 Task: Look for products in the category "Enzymes" from Mrm only.
Action: Mouse moved to (255, 140)
Screenshot: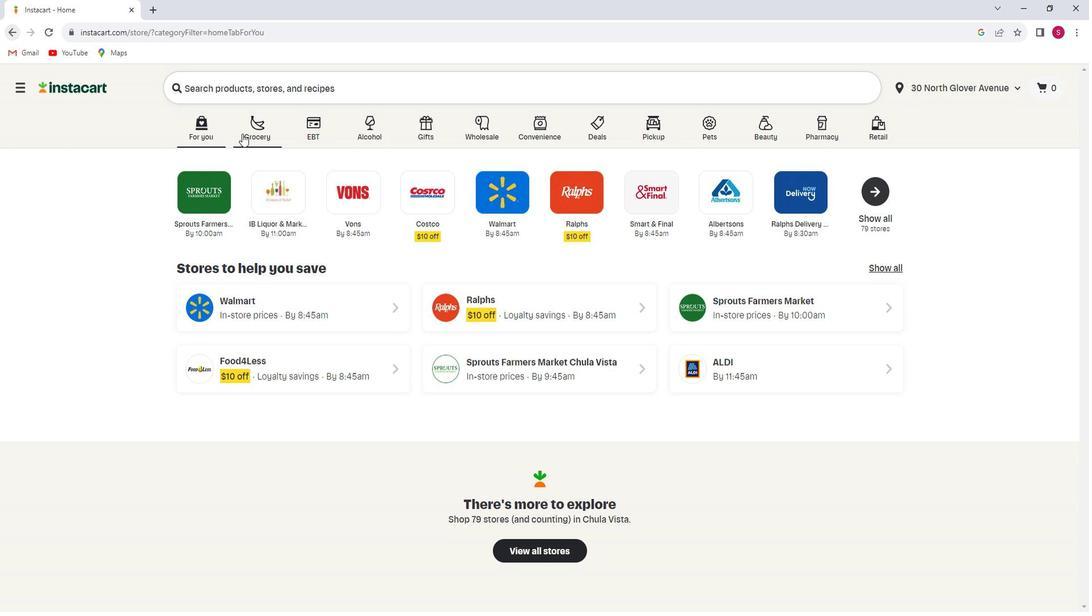 
Action: Mouse pressed left at (255, 140)
Screenshot: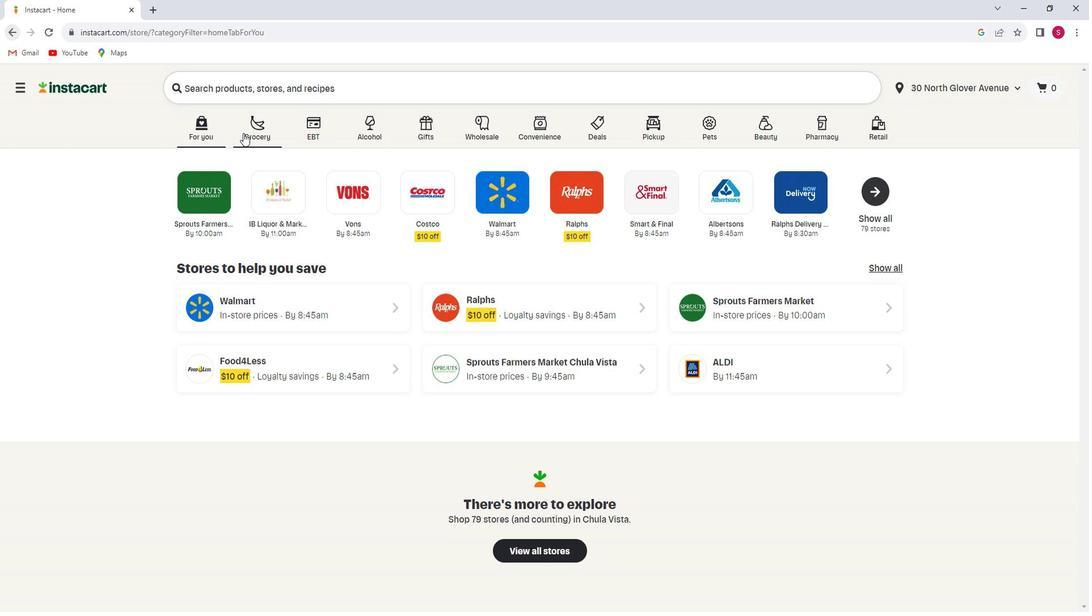 
Action: Mouse moved to (295, 347)
Screenshot: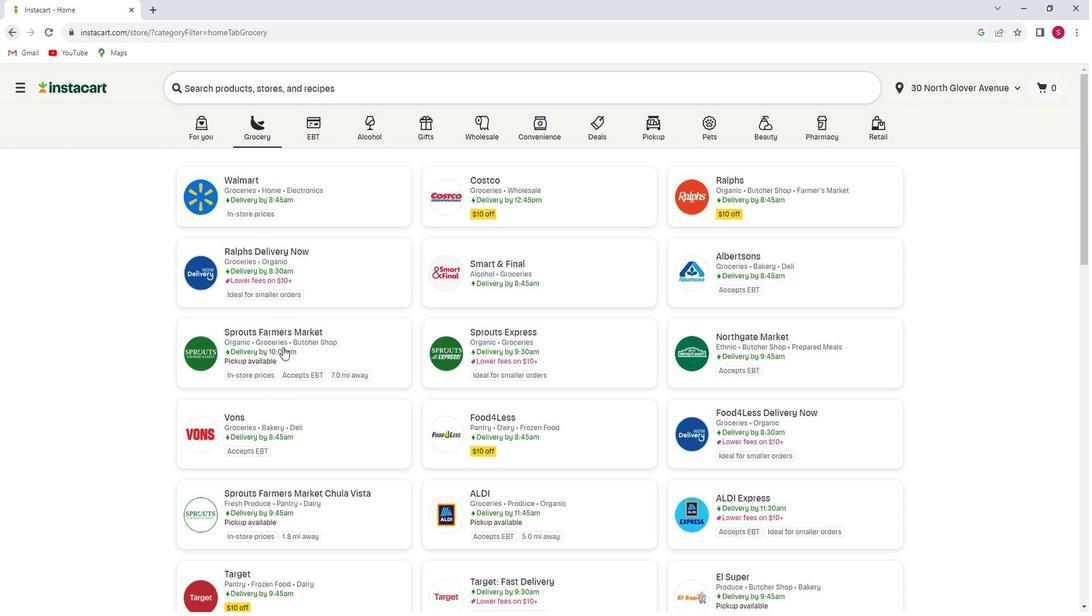 
Action: Mouse pressed left at (295, 347)
Screenshot: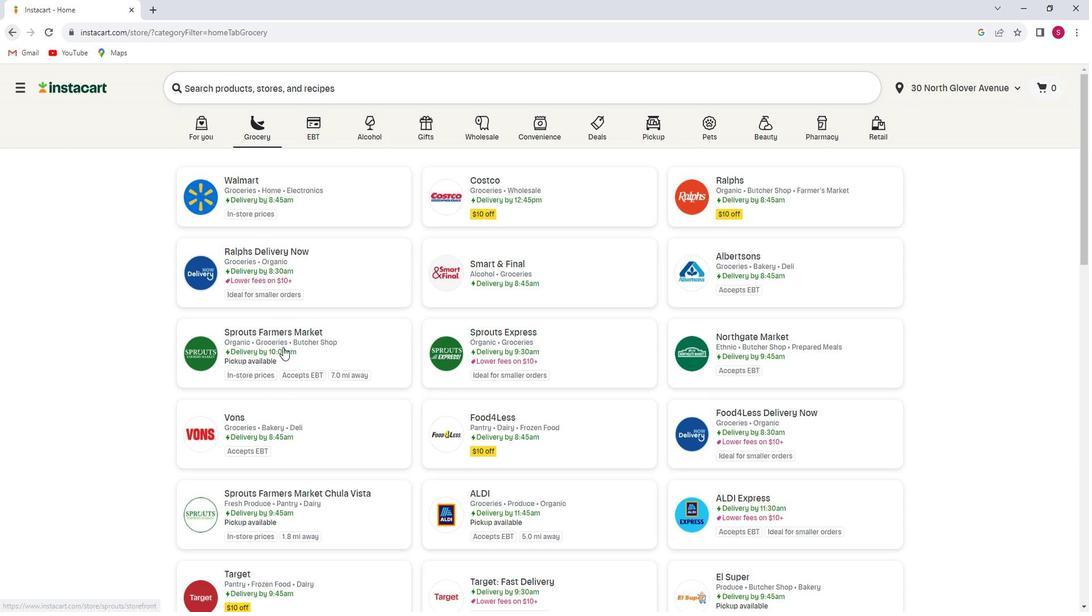 
Action: Mouse moved to (115, 385)
Screenshot: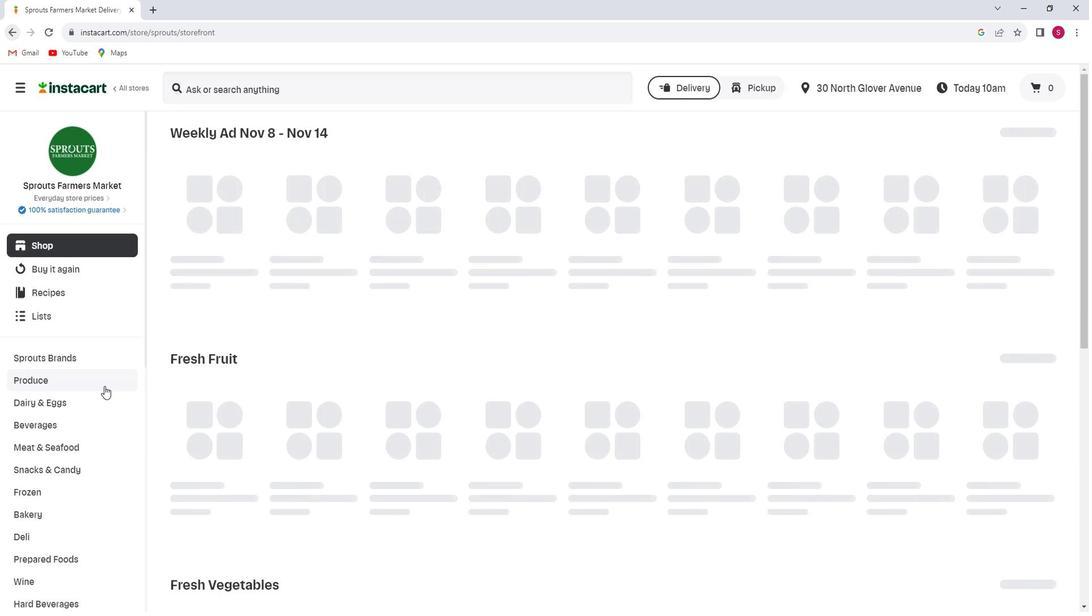 
Action: Mouse scrolled (115, 385) with delta (0, 0)
Screenshot: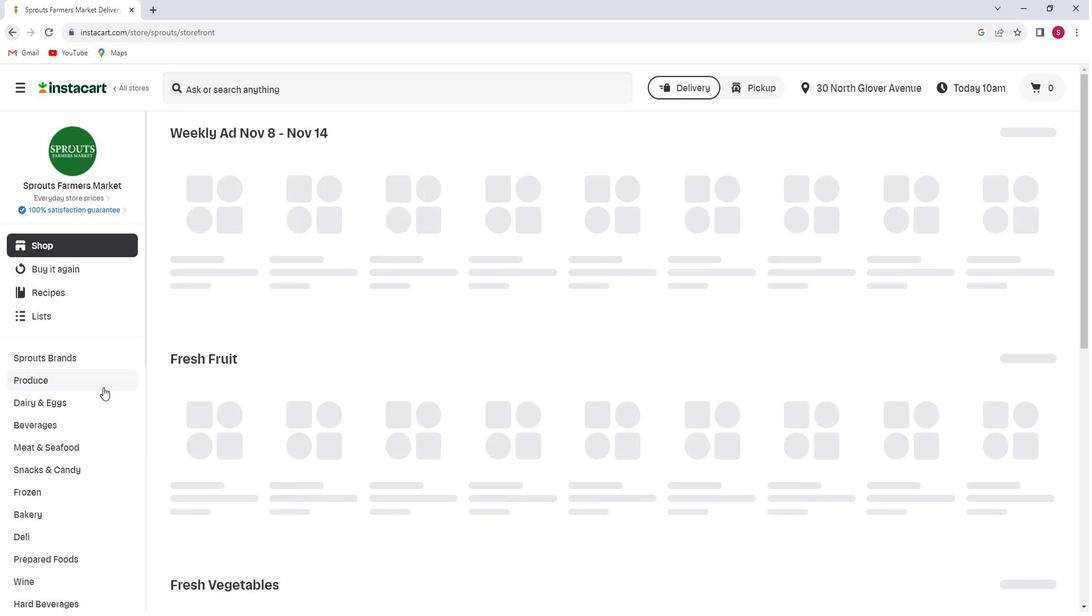 
Action: Mouse scrolled (115, 385) with delta (0, 0)
Screenshot: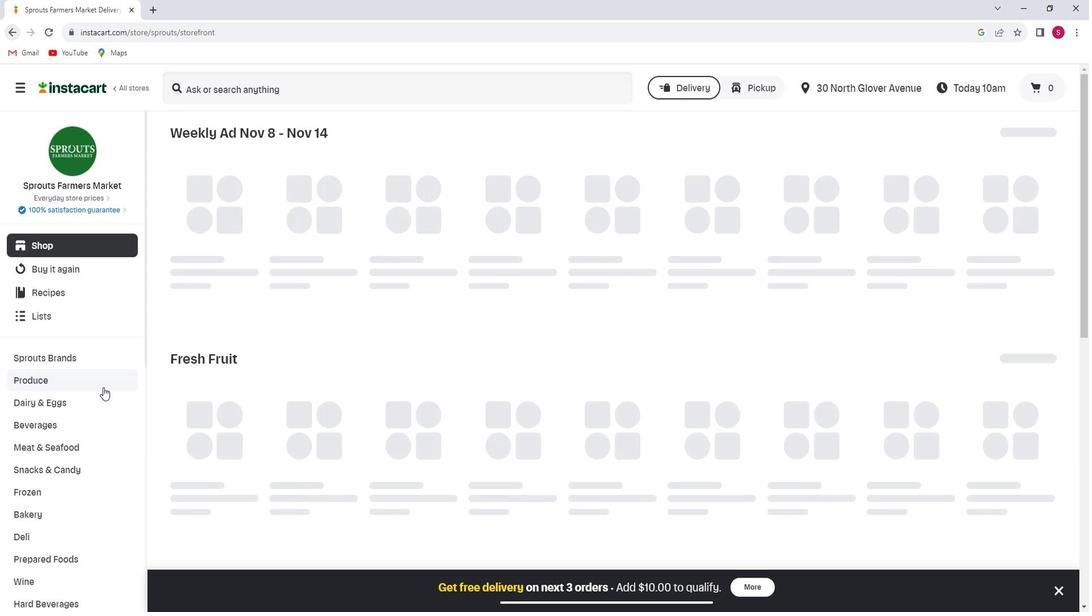 
Action: Mouse scrolled (115, 385) with delta (0, 0)
Screenshot: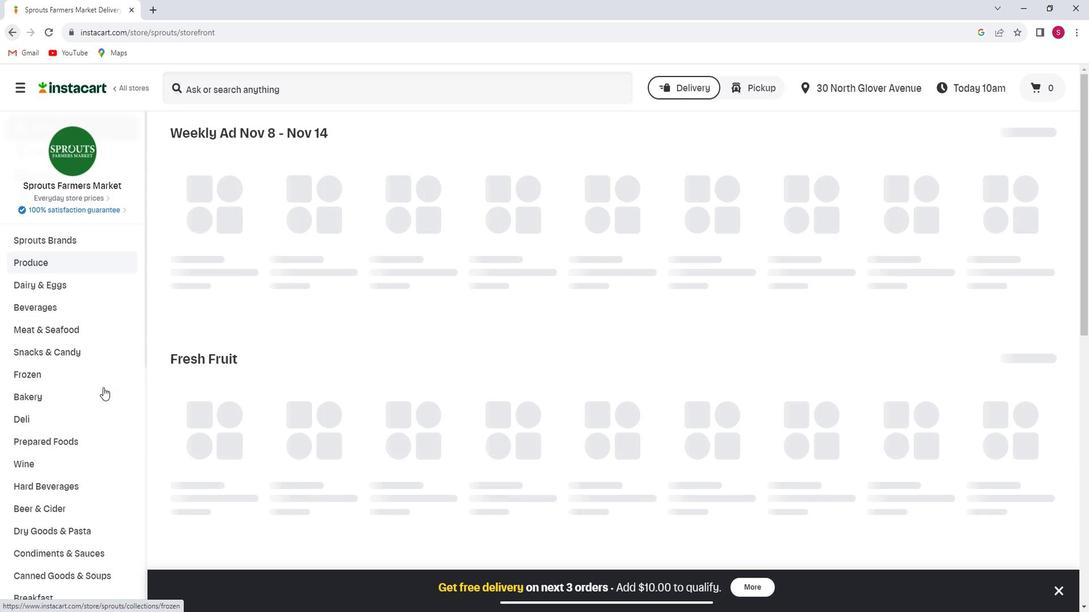 
Action: Mouse scrolled (115, 385) with delta (0, 0)
Screenshot: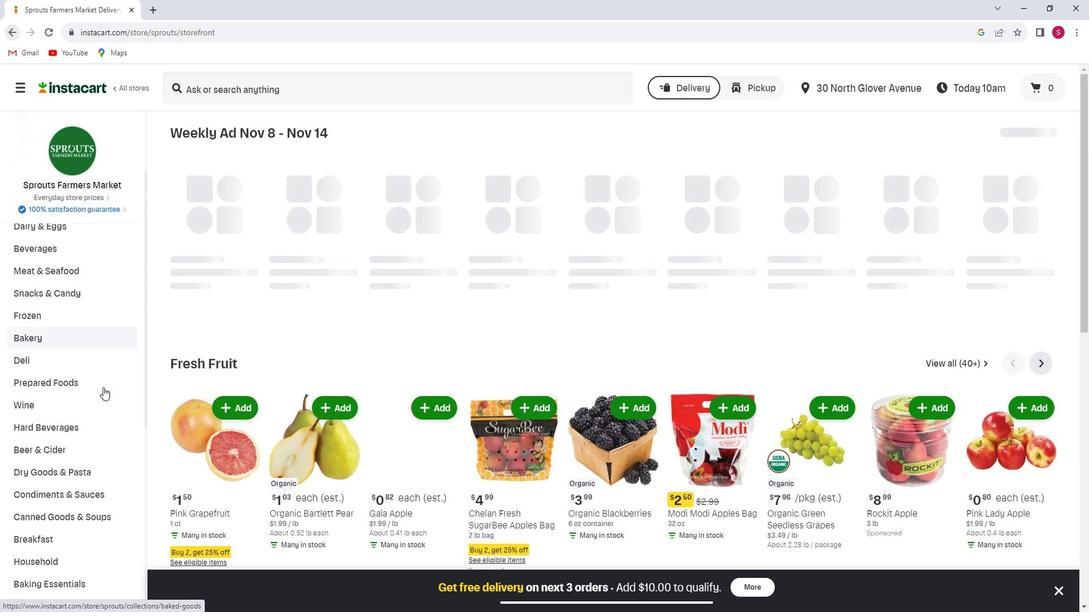 
Action: Mouse moved to (94, 394)
Screenshot: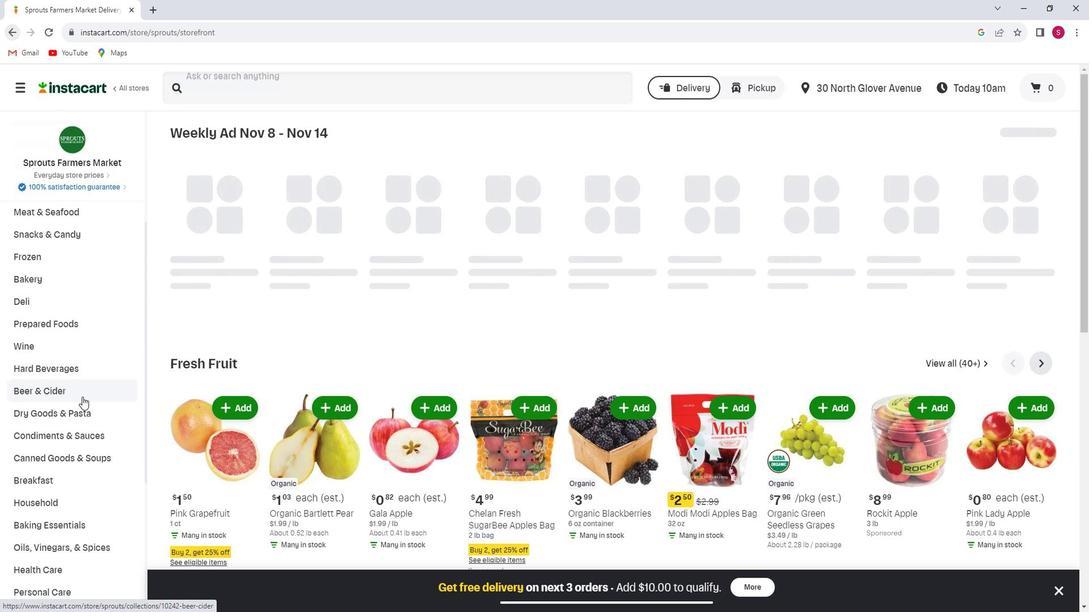 
Action: Mouse scrolled (94, 394) with delta (0, 0)
Screenshot: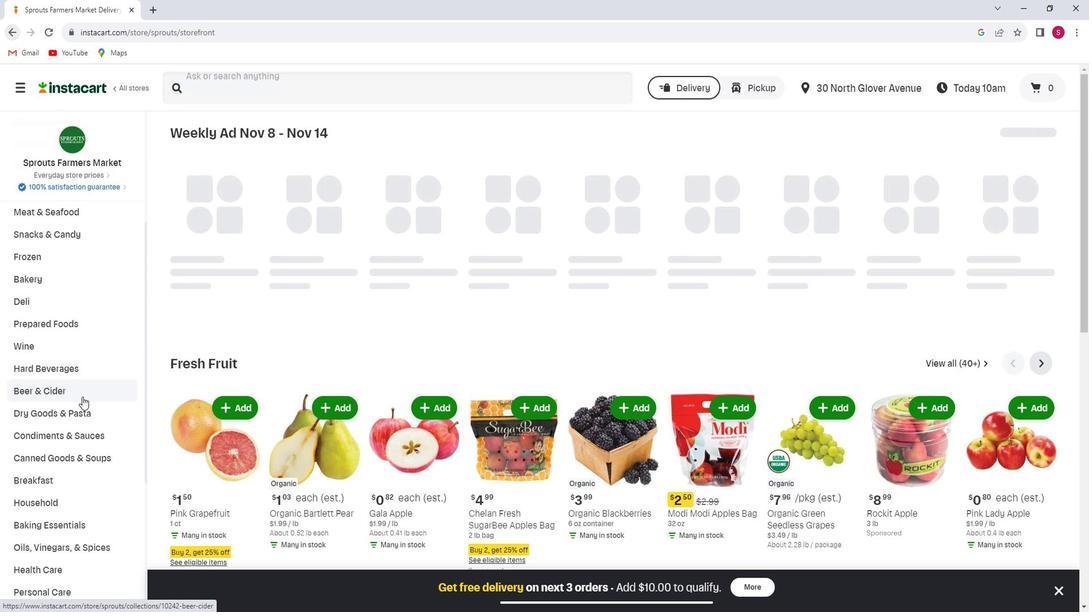 
Action: Mouse scrolled (94, 394) with delta (0, 0)
Screenshot: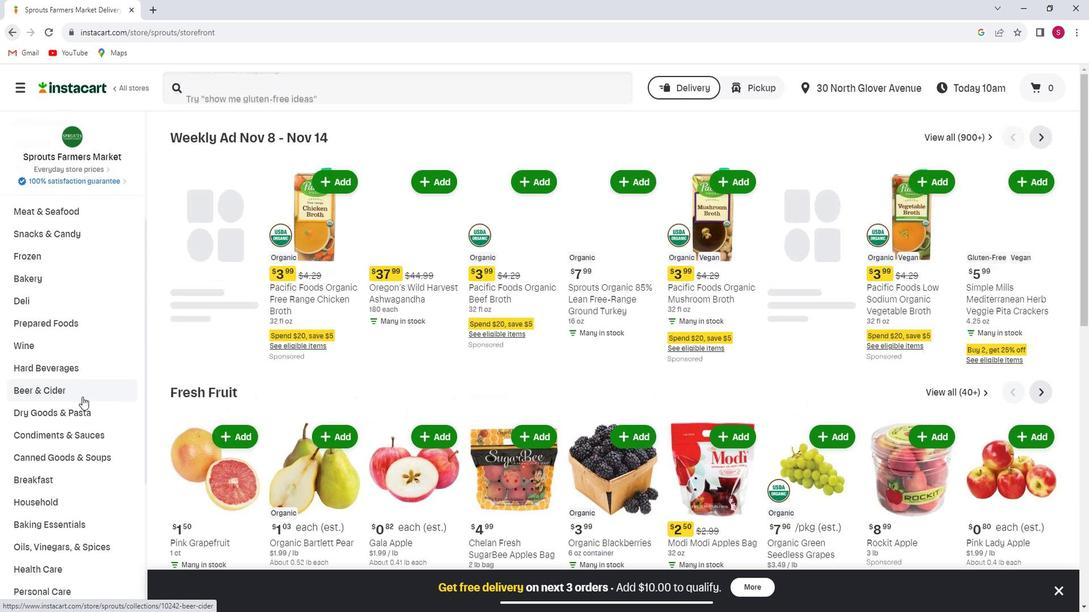 
Action: Mouse moved to (86, 400)
Screenshot: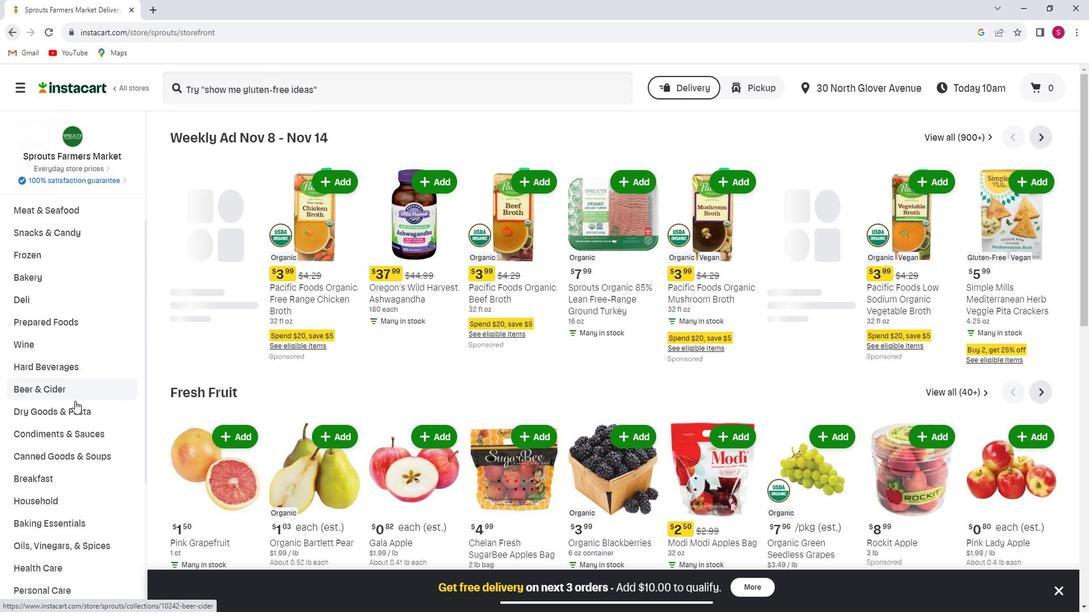 
Action: Mouse scrolled (86, 400) with delta (0, 0)
Screenshot: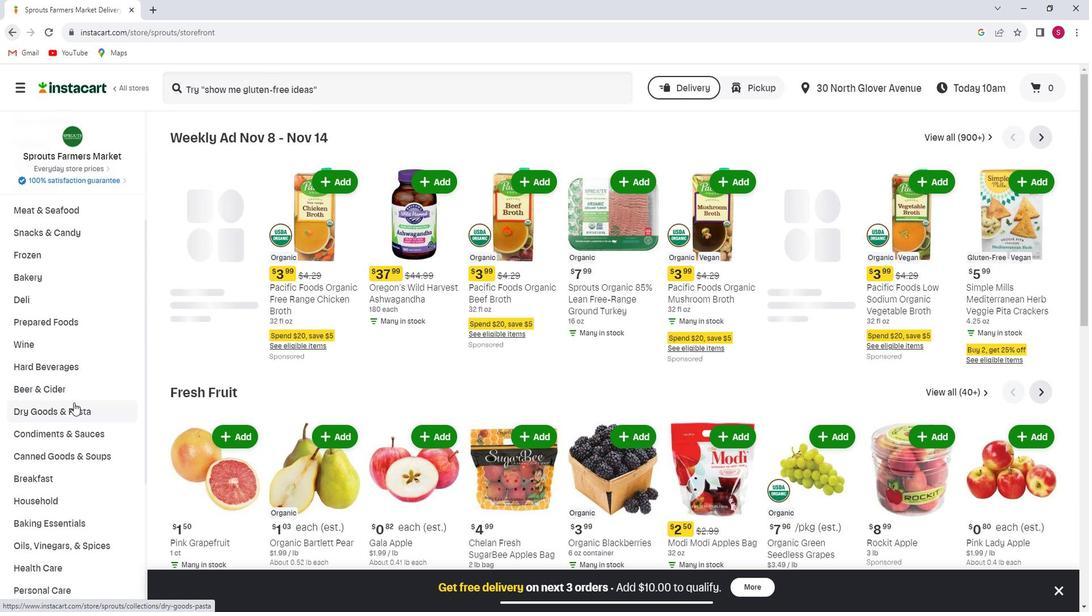 
Action: Mouse moved to (85, 403)
Screenshot: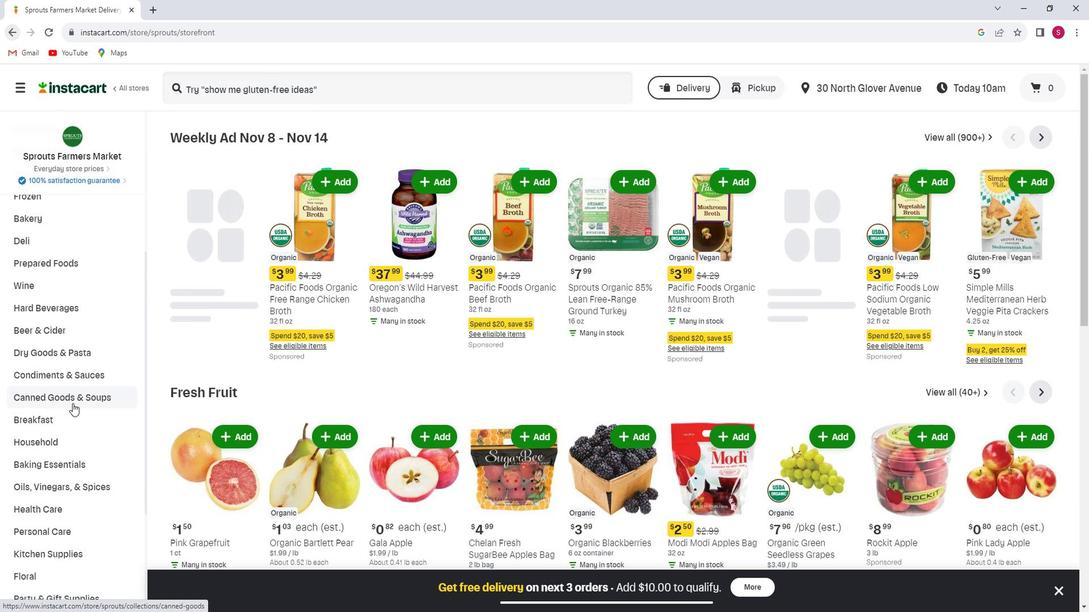 
Action: Mouse scrolled (85, 402) with delta (0, 0)
Screenshot: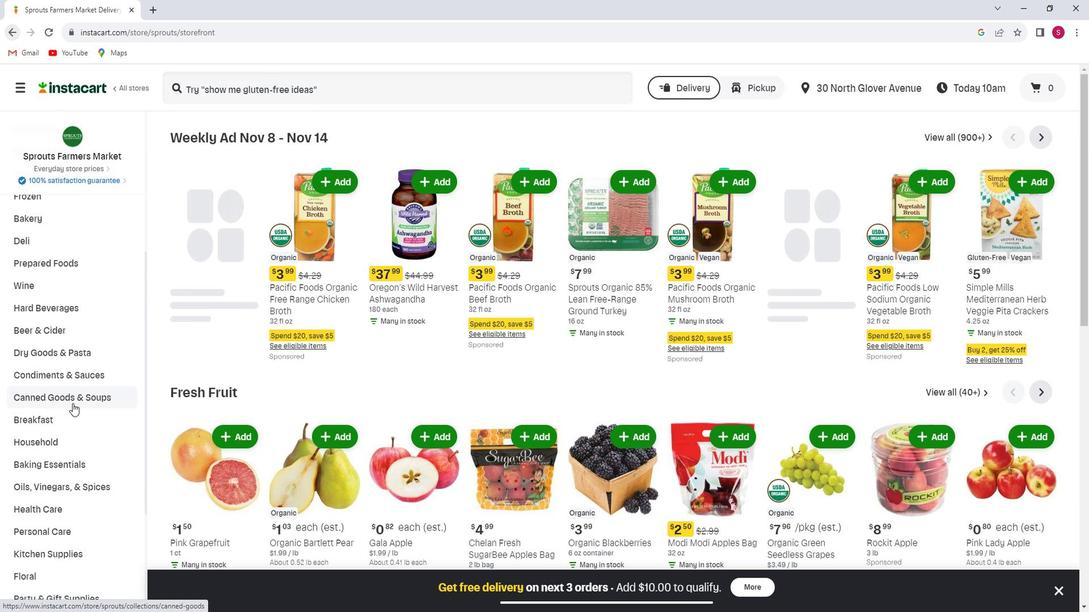 
Action: Mouse moved to (85, 403)
Screenshot: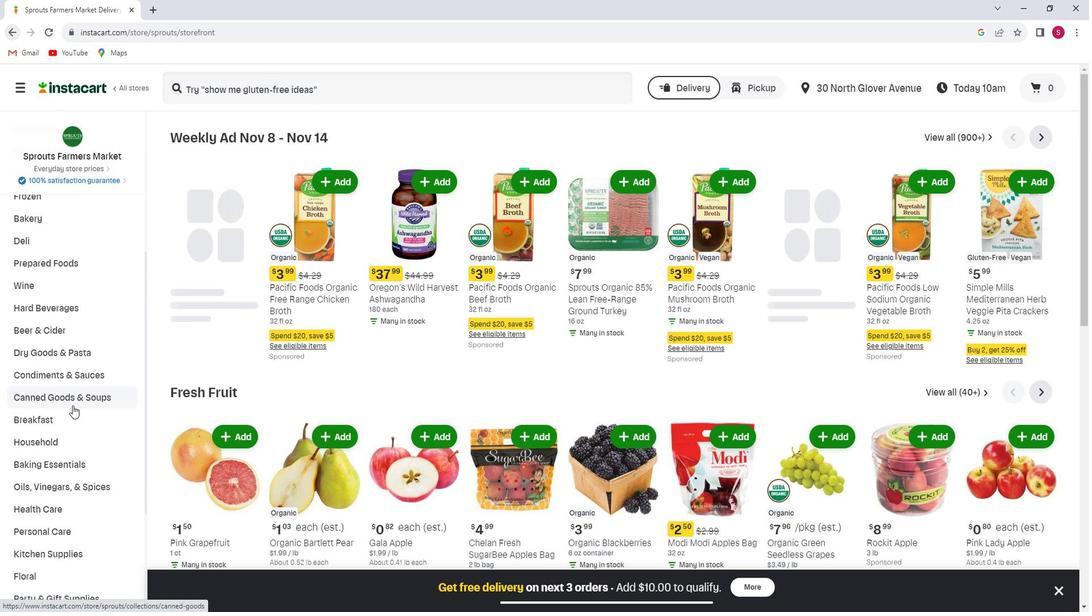 
Action: Mouse scrolled (85, 403) with delta (0, 0)
Screenshot: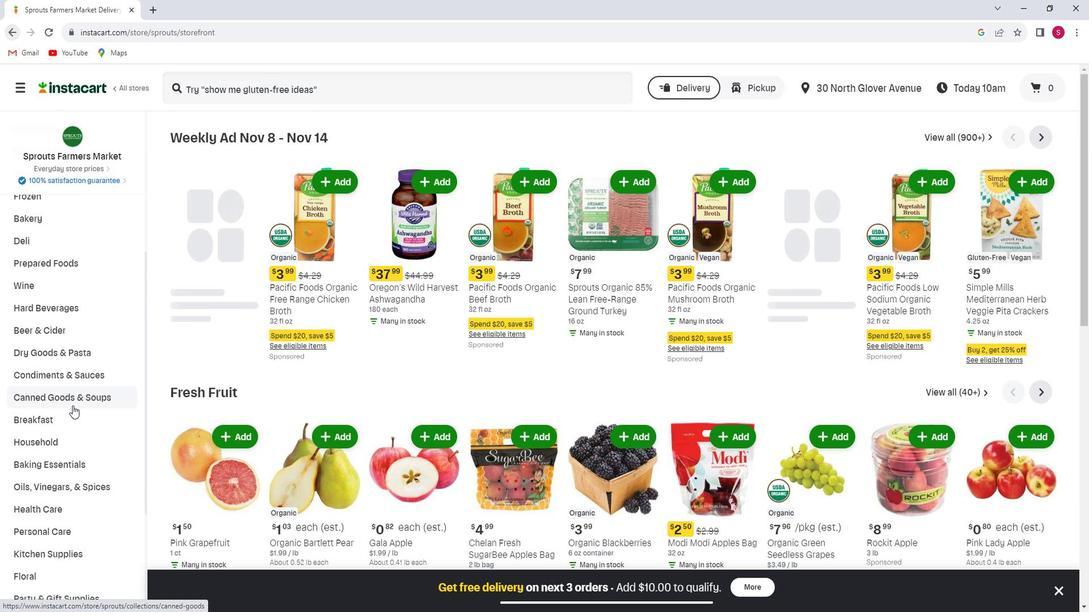 
Action: Mouse moved to (79, 393)
Screenshot: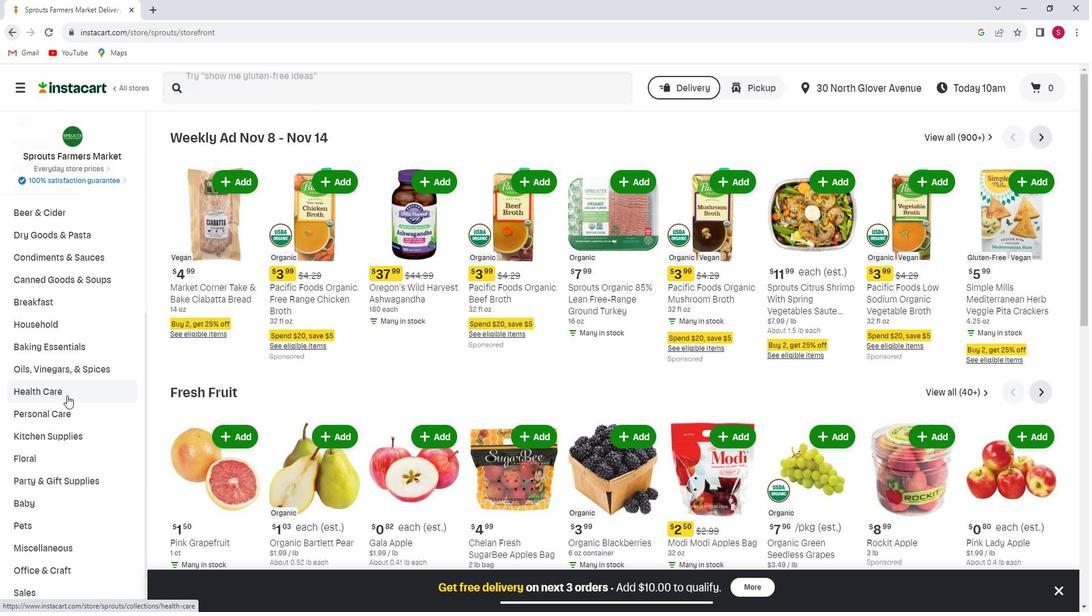 
Action: Mouse pressed left at (79, 393)
Screenshot: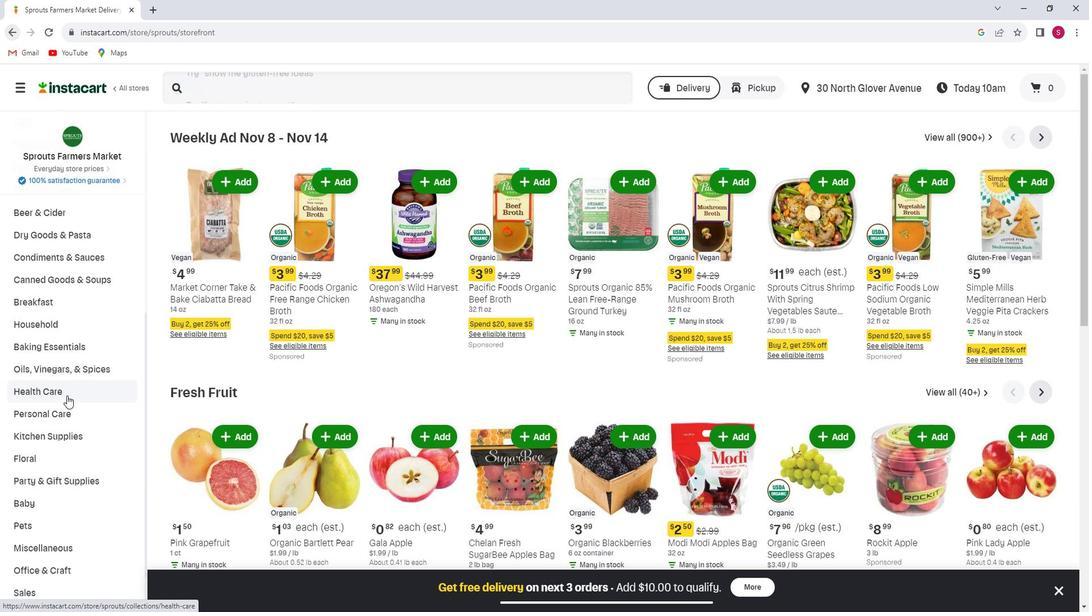 
Action: Mouse moved to (515, 178)
Screenshot: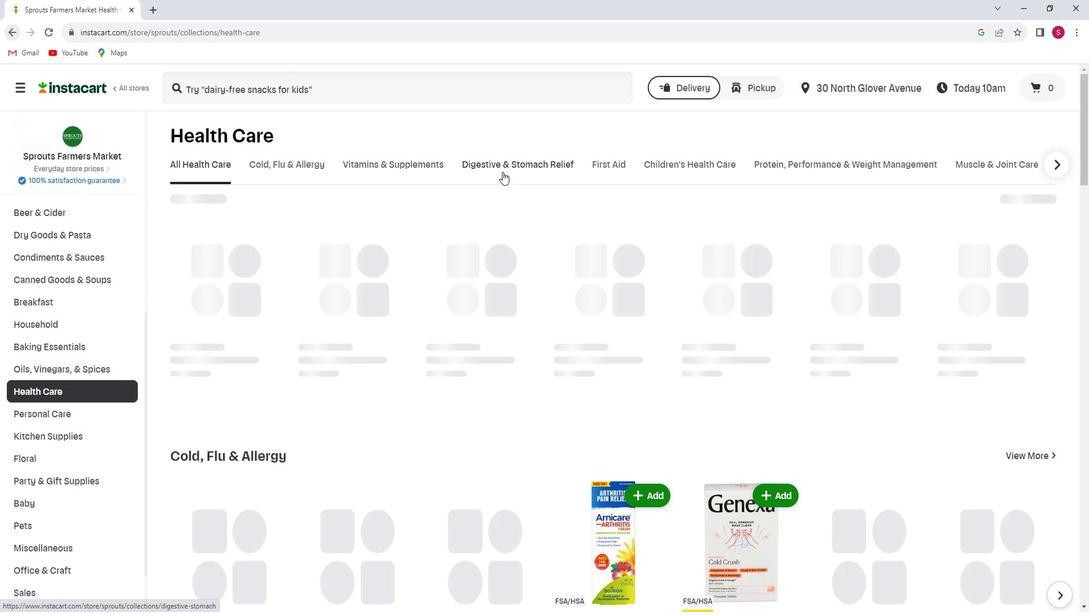
Action: Mouse pressed left at (515, 178)
Screenshot: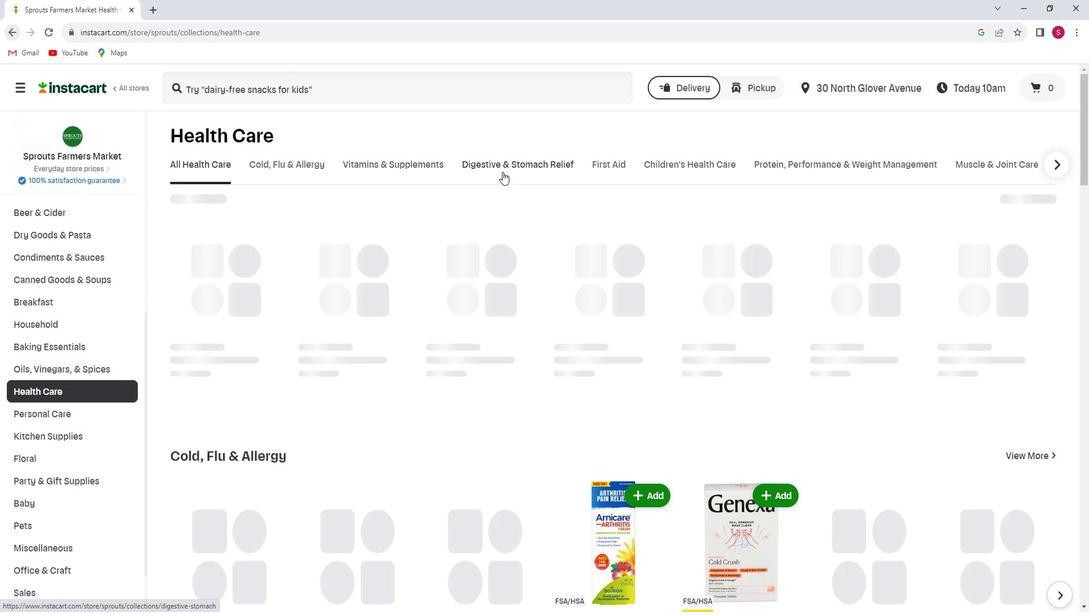 
Action: Mouse moved to (781, 217)
Screenshot: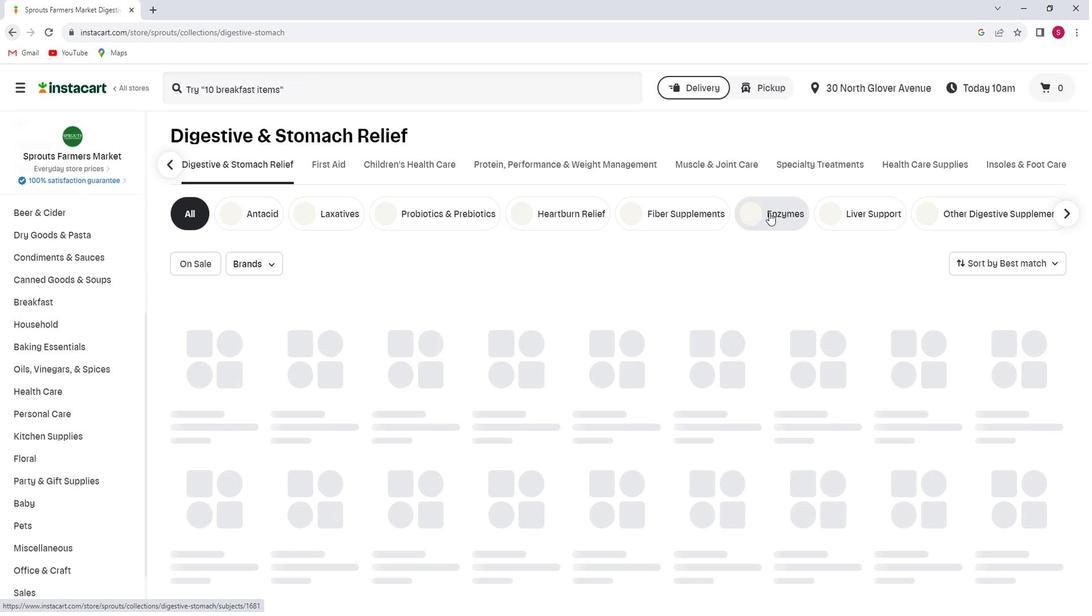 
Action: Mouse pressed left at (781, 217)
Screenshot: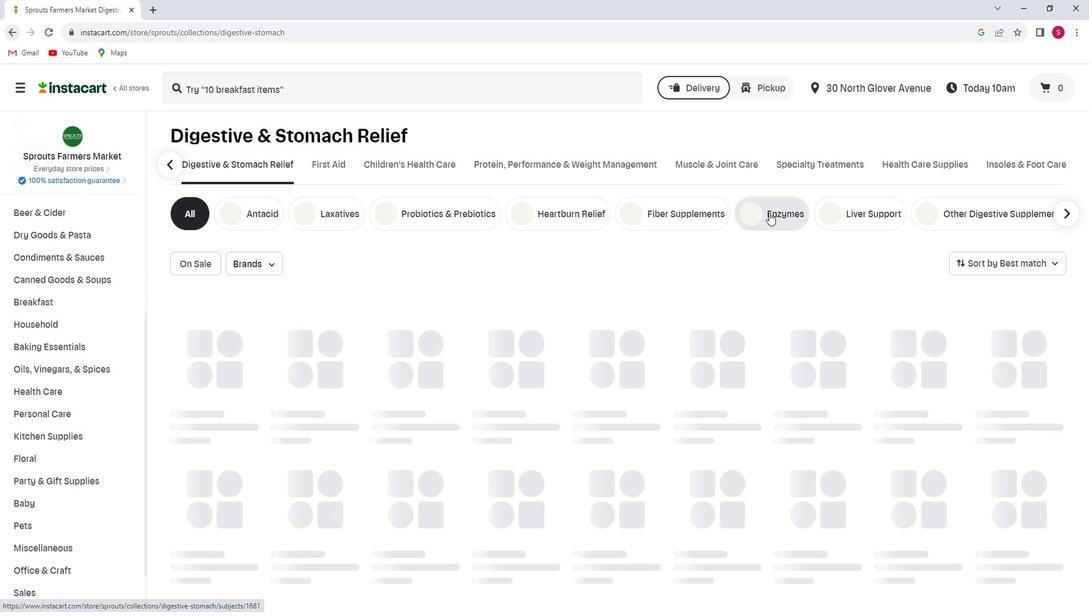 
Action: Mouse moved to (279, 270)
Screenshot: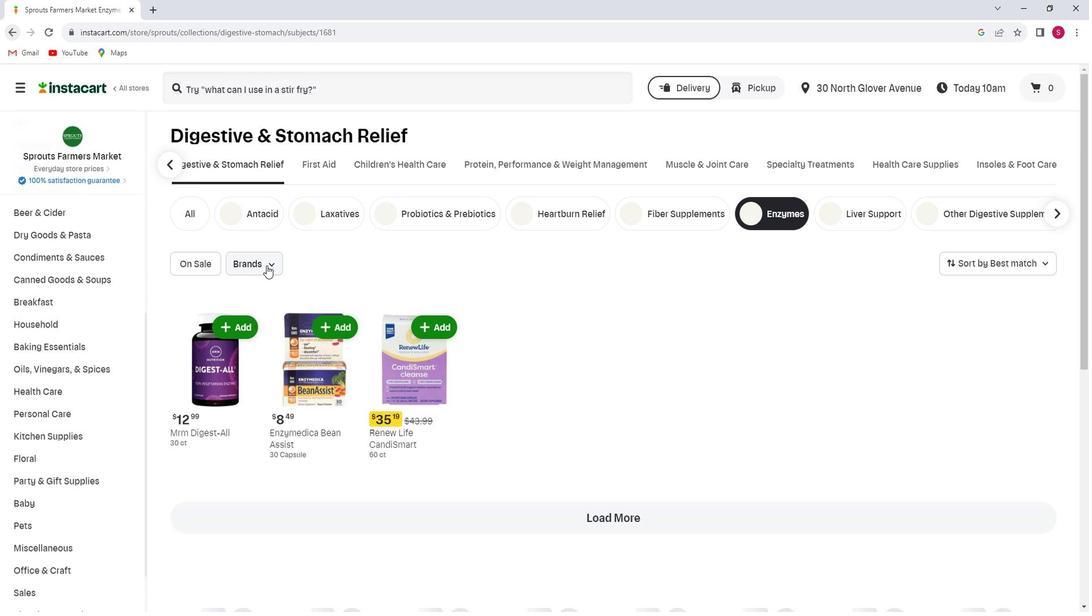 
Action: Mouse pressed left at (279, 270)
Screenshot: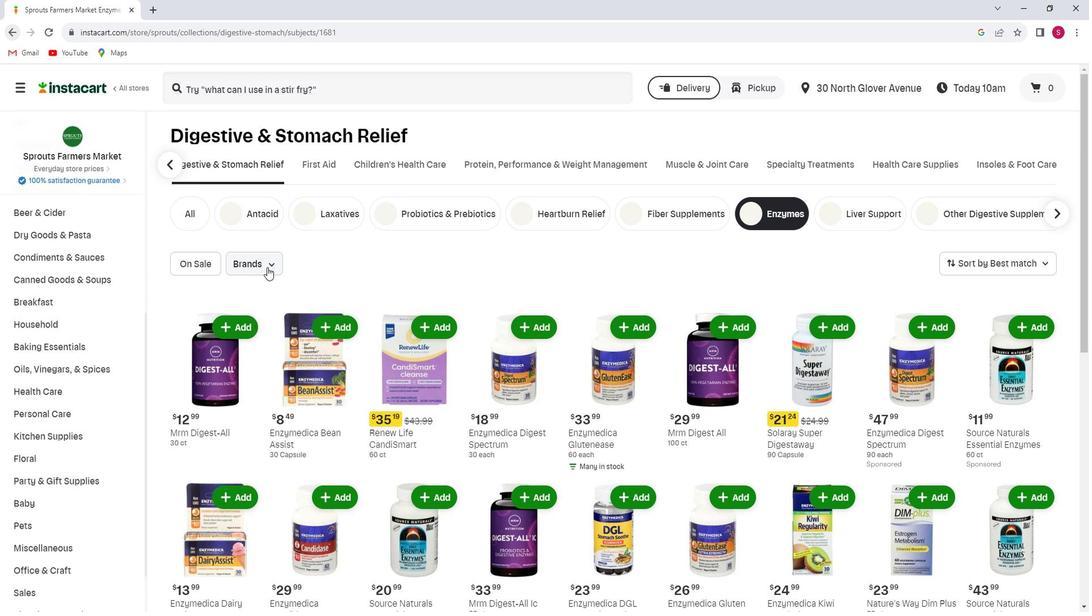 
Action: Mouse moved to (280, 329)
Screenshot: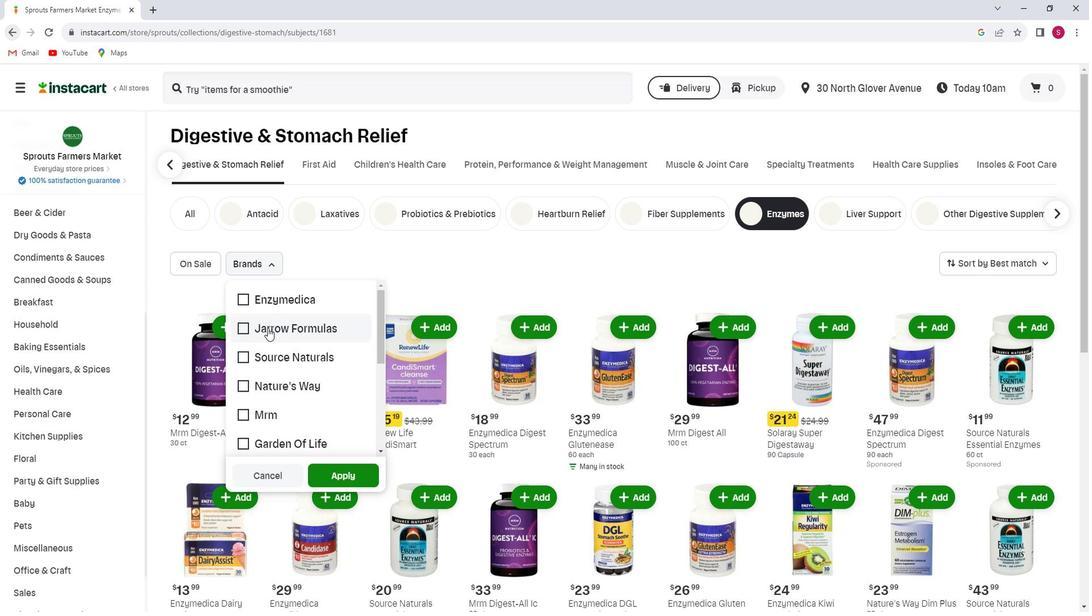 
Action: Mouse scrolled (280, 328) with delta (0, 0)
Screenshot: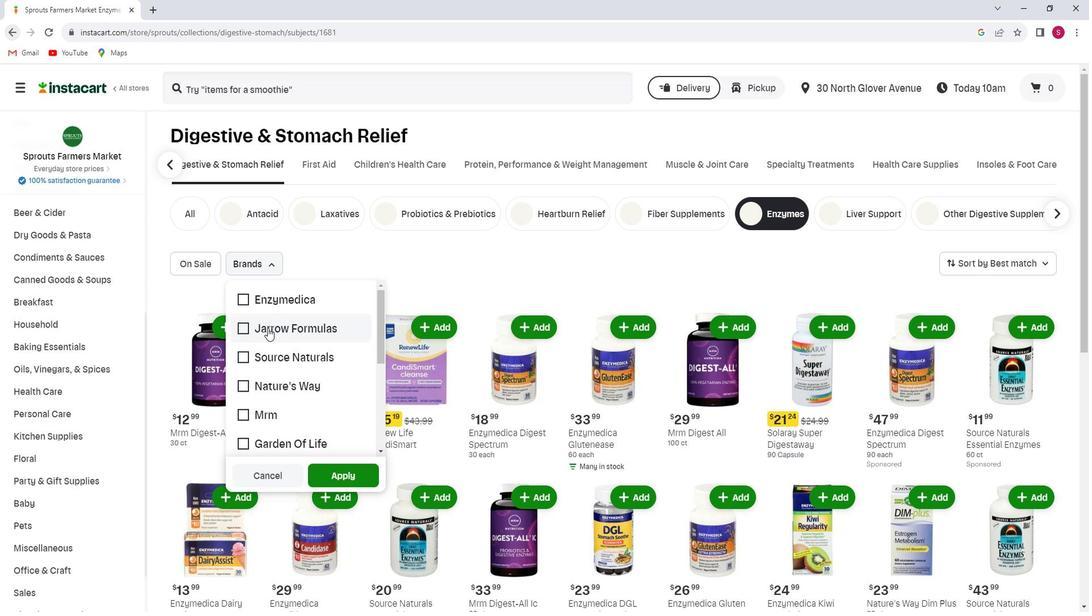 
Action: Mouse moved to (255, 356)
Screenshot: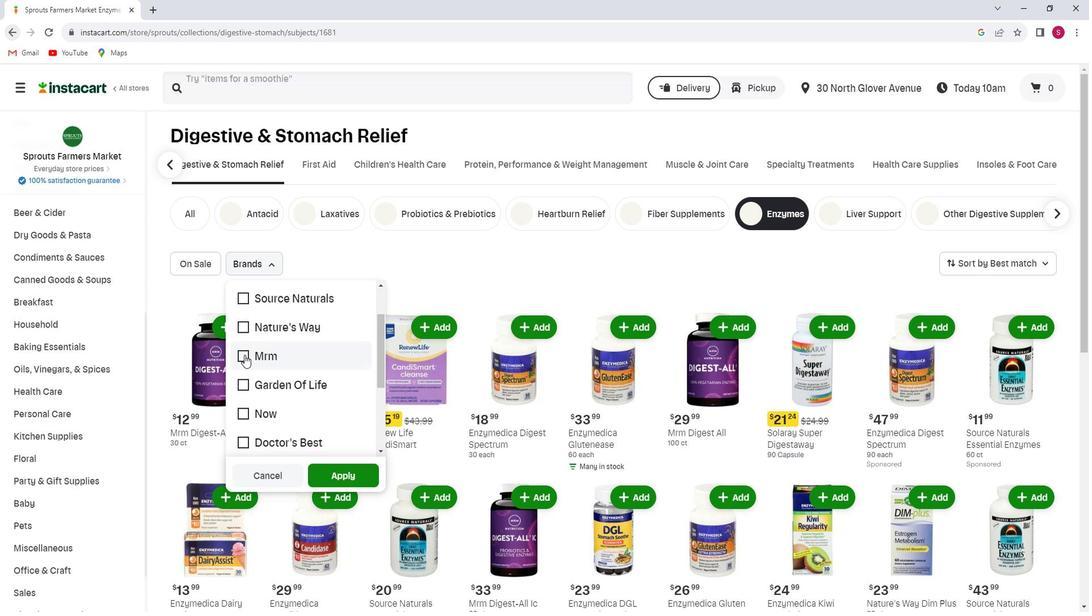 
Action: Mouse pressed left at (255, 356)
Screenshot: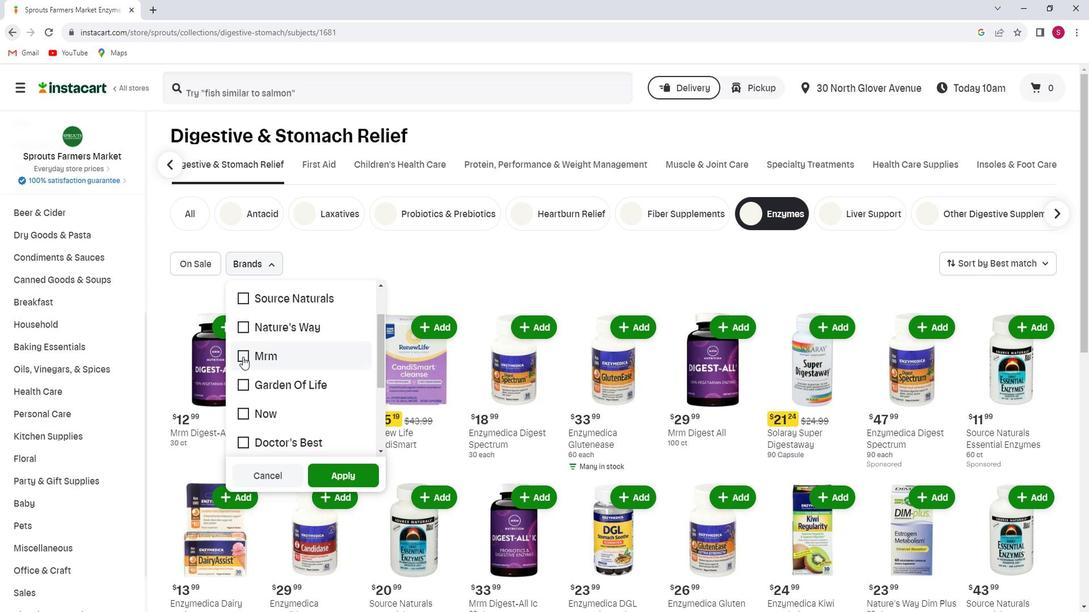 
Action: Mouse moved to (348, 468)
Screenshot: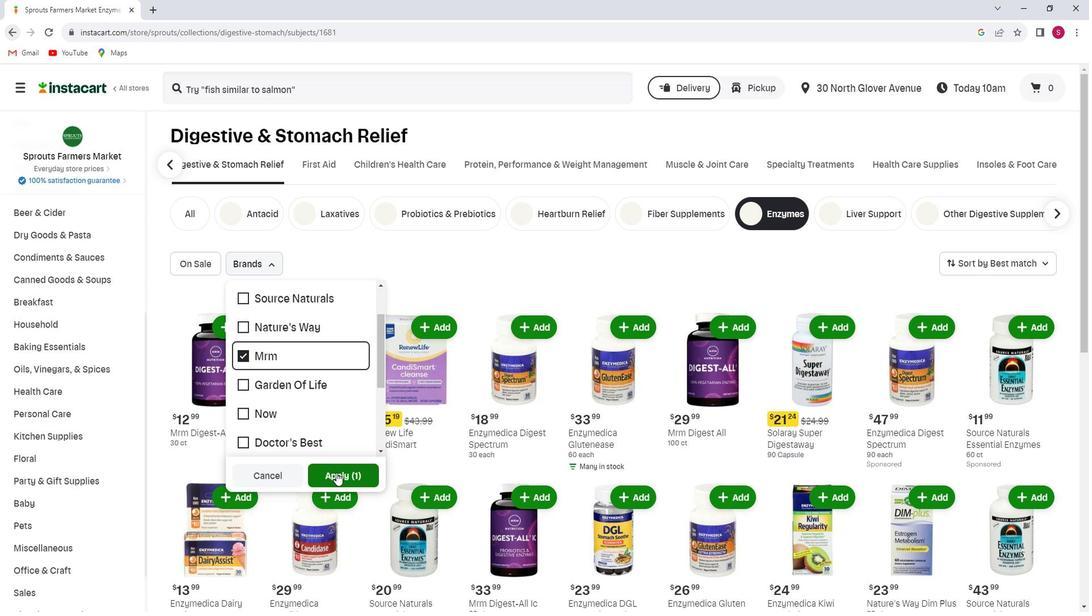 
Action: Mouse pressed left at (348, 468)
Screenshot: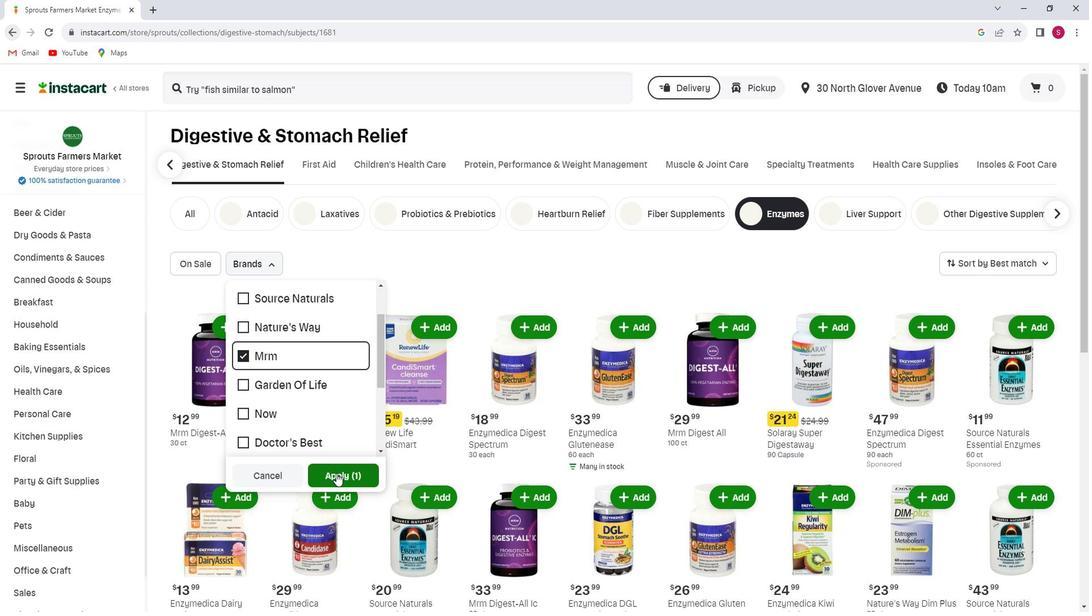 
